 Task: Move the task Develop a new online tool for online customer feedback to the section Done in the project ArrowTech and filter the tasks in the project by Due this week
Action: Mouse moved to (81, 266)
Screenshot: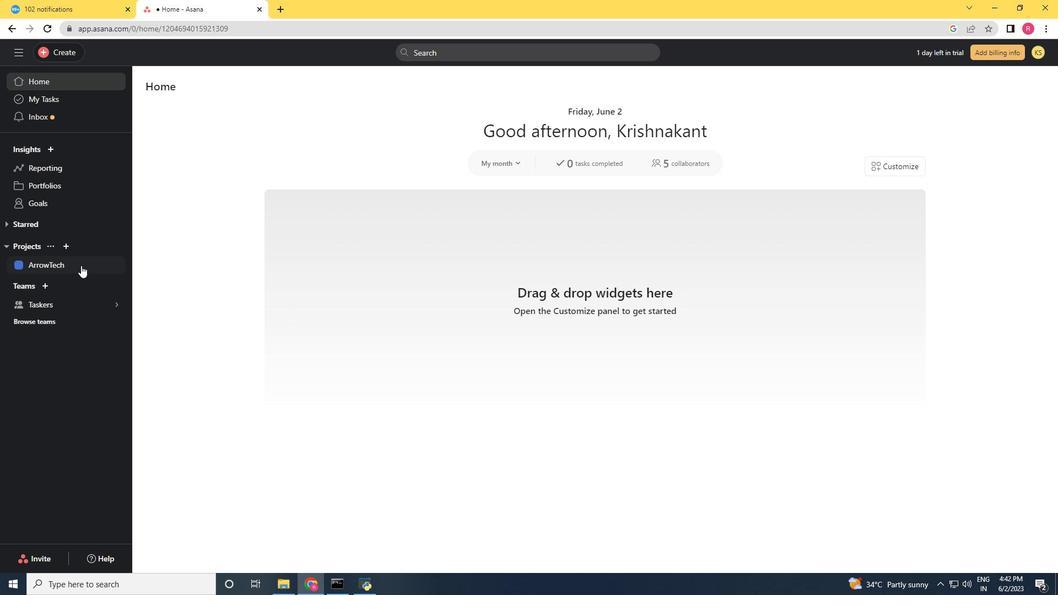 
Action: Mouse pressed left at (81, 266)
Screenshot: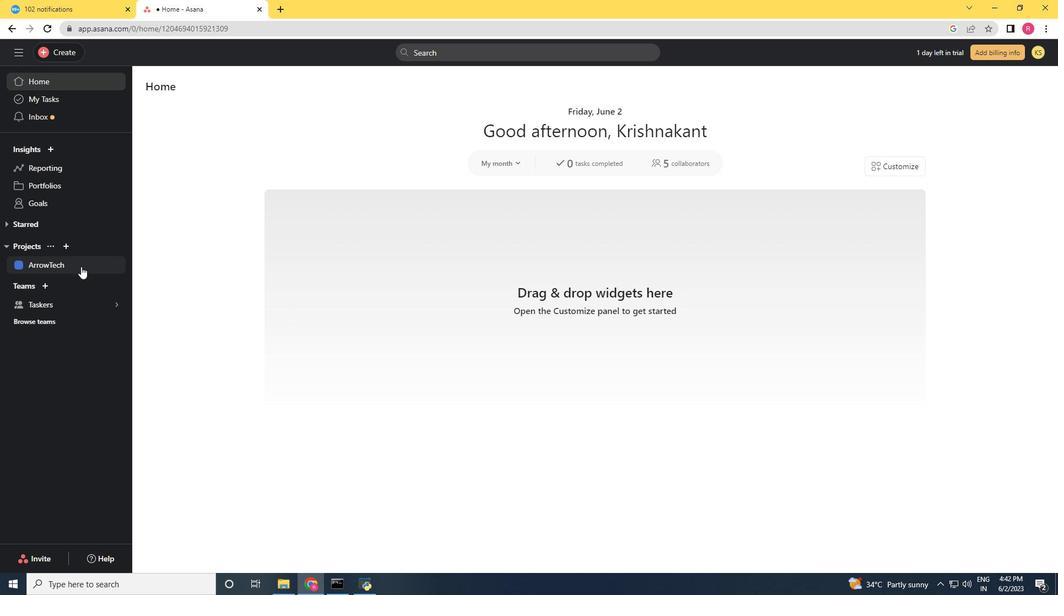 
Action: Mouse moved to (703, 204)
Screenshot: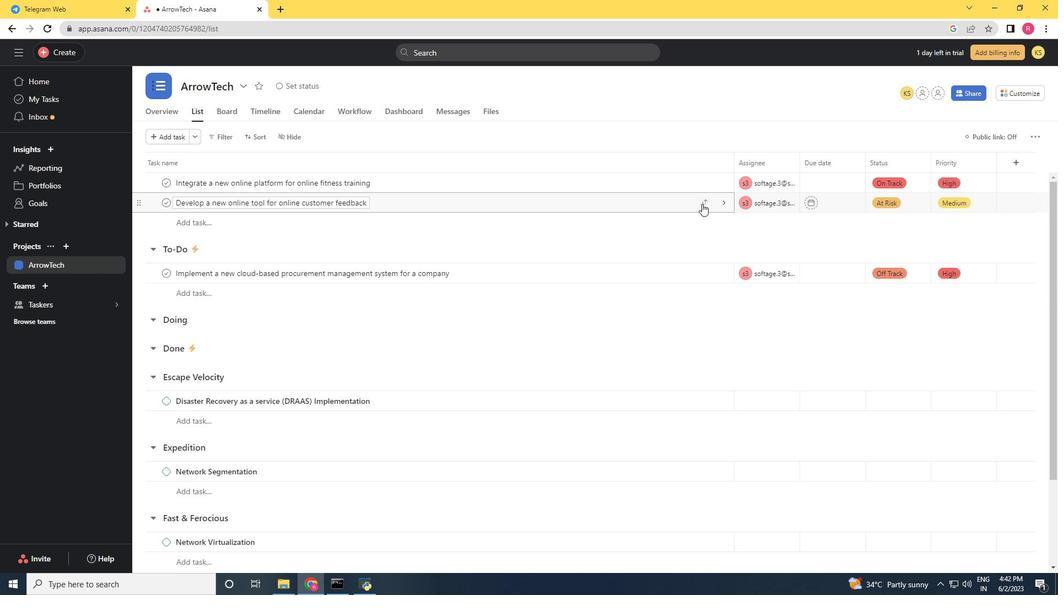 
Action: Mouse pressed left at (703, 204)
Screenshot: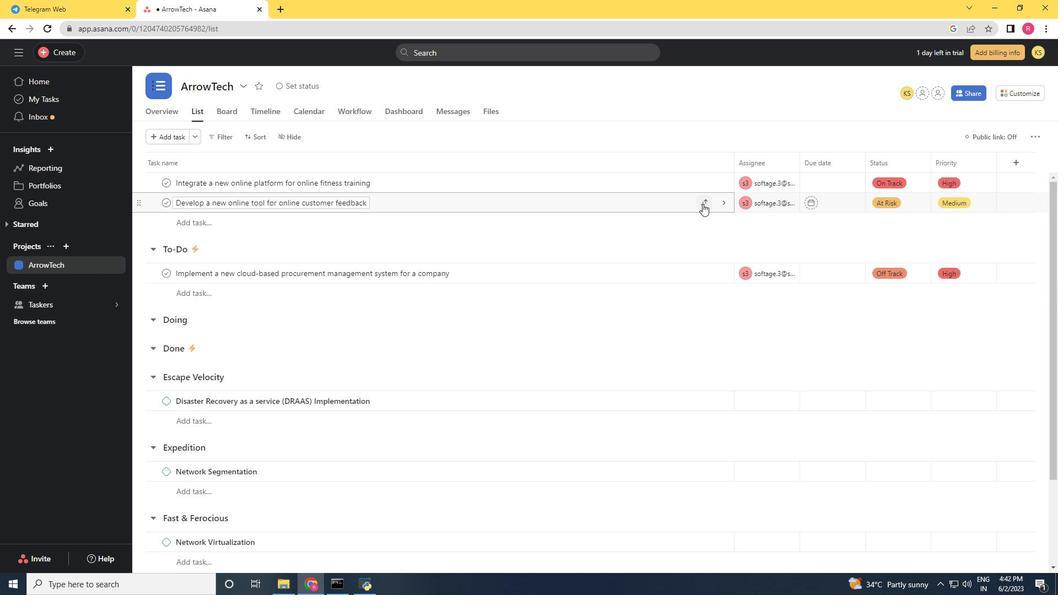
Action: Mouse moved to (660, 298)
Screenshot: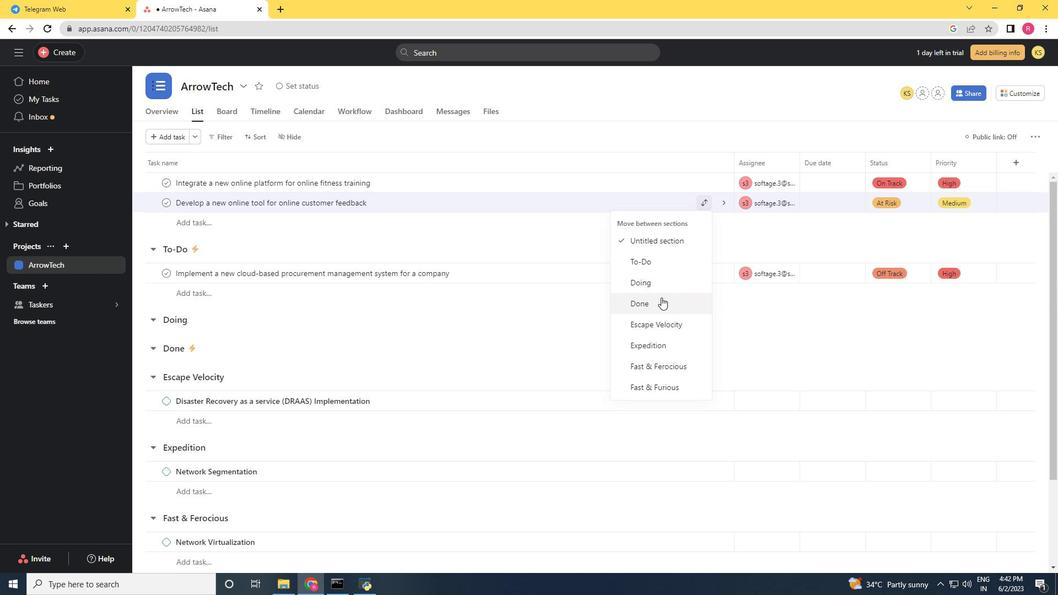 
Action: Mouse pressed left at (660, 298)
Screenshot: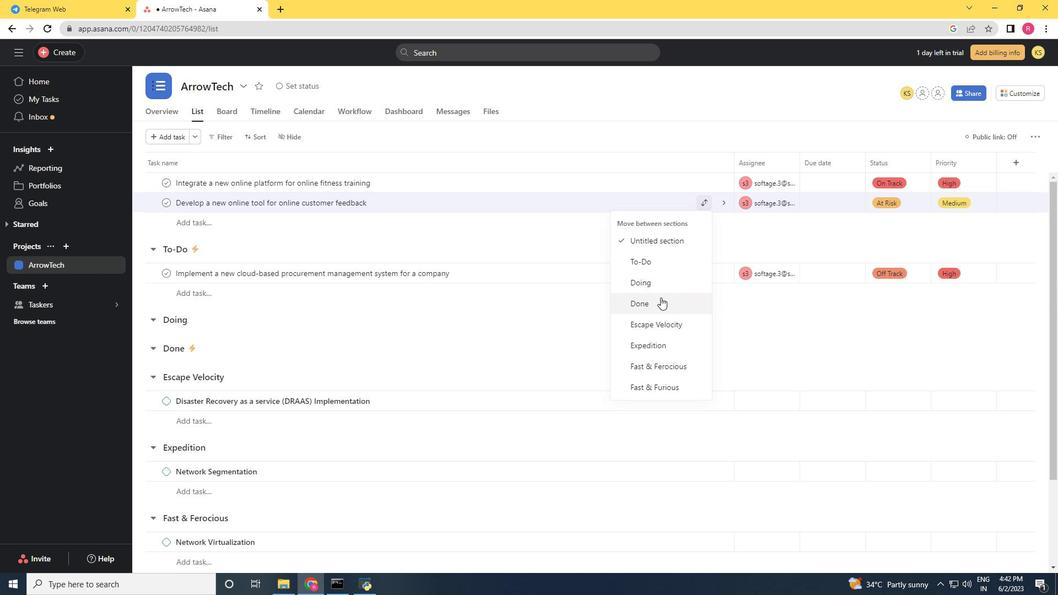 
Action: Mouse moved to (231, 135)
Screenshot: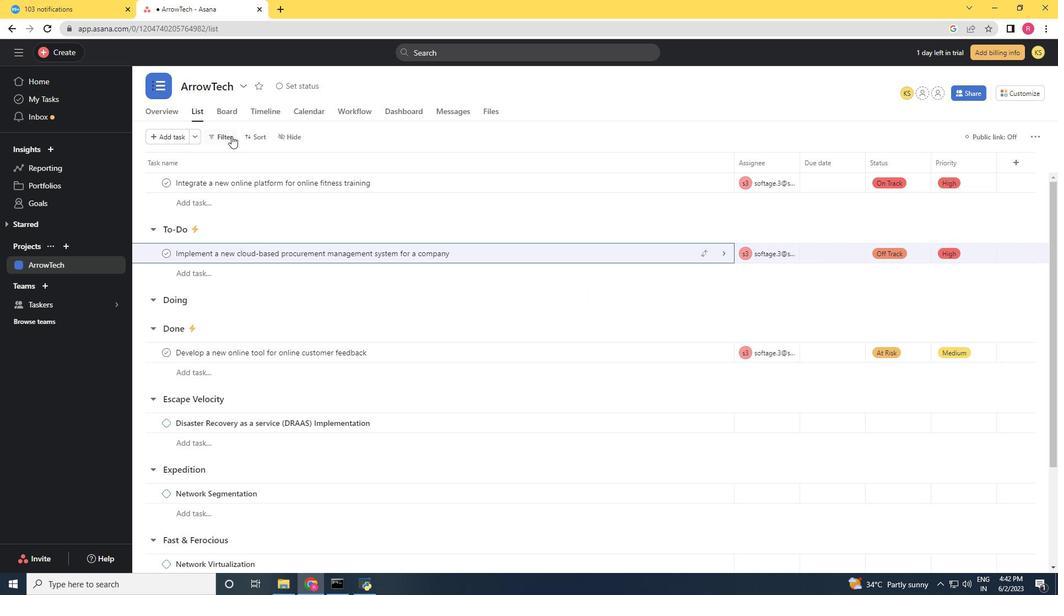 
Action: Mouse pressed left at (231, 135)
Screenshot: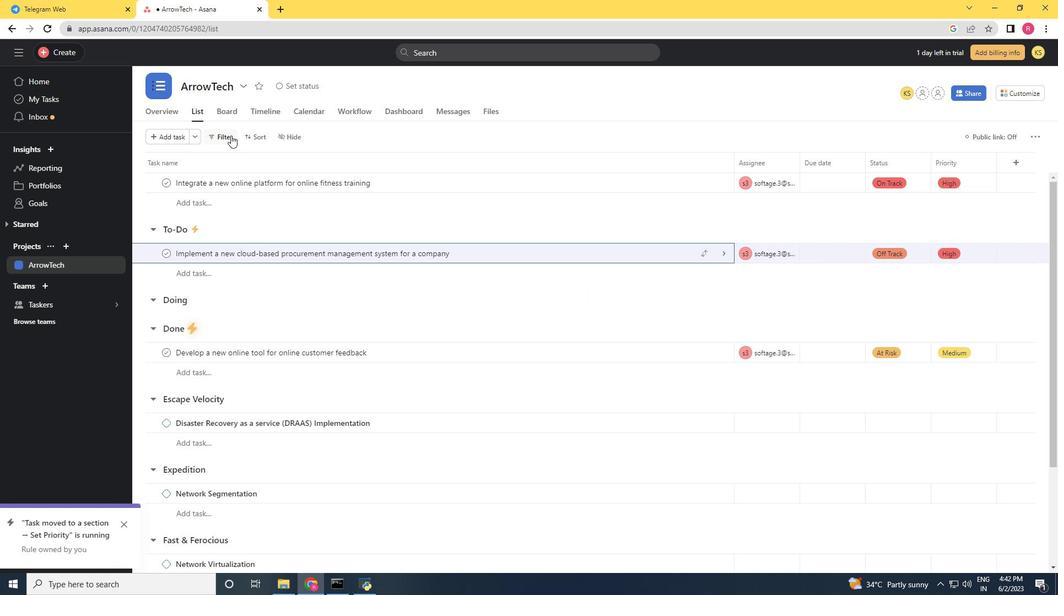 
Action: Mouse moved to (424, 187)
Screenshot: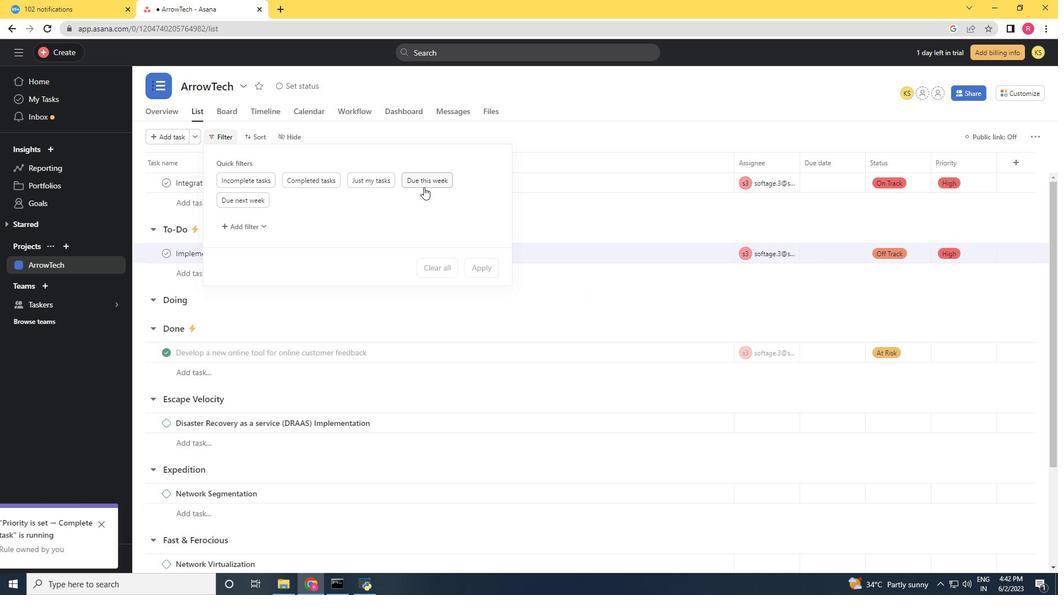 
Action: Mouse pressed left at (424, 187)
Screenshot: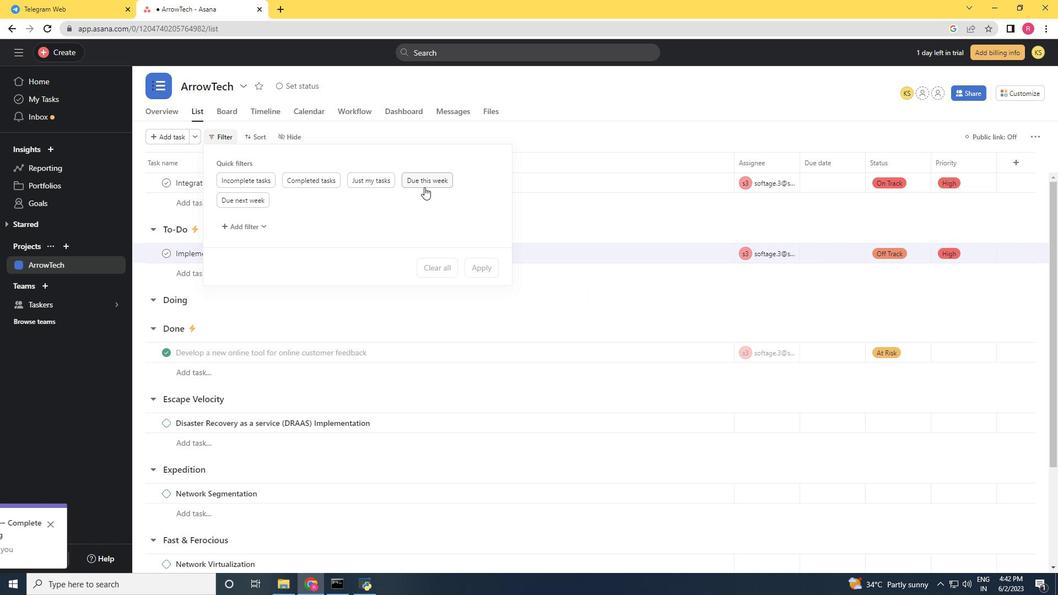 
Action: Mouse moved to (414, 191)
Screenshot: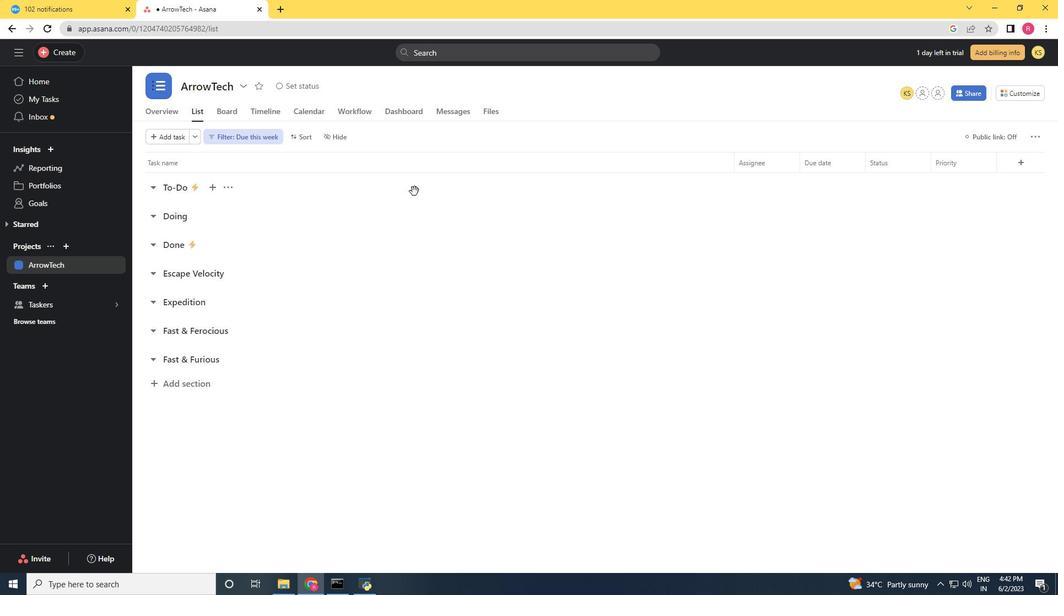 
